 Task: Locate the oldest continuously operating brewery in the USA.
Action: Mouse moved to (80, 33)
Screenshot: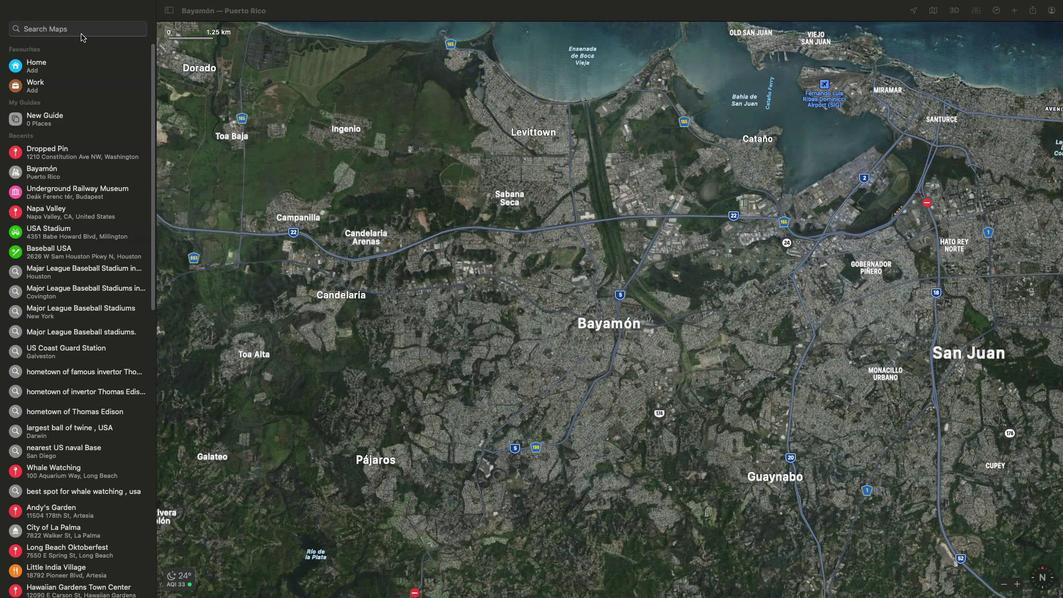 
Action: Mouse pressed left at (80, 33)
Screenshot: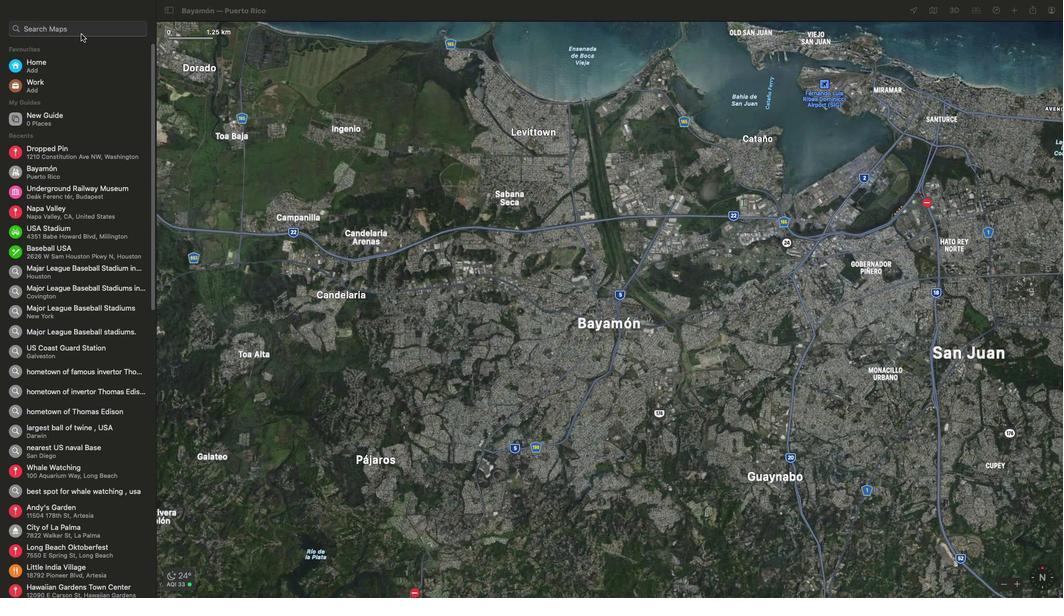 
Action: Mouse moved to (78, 33)
Screenshot: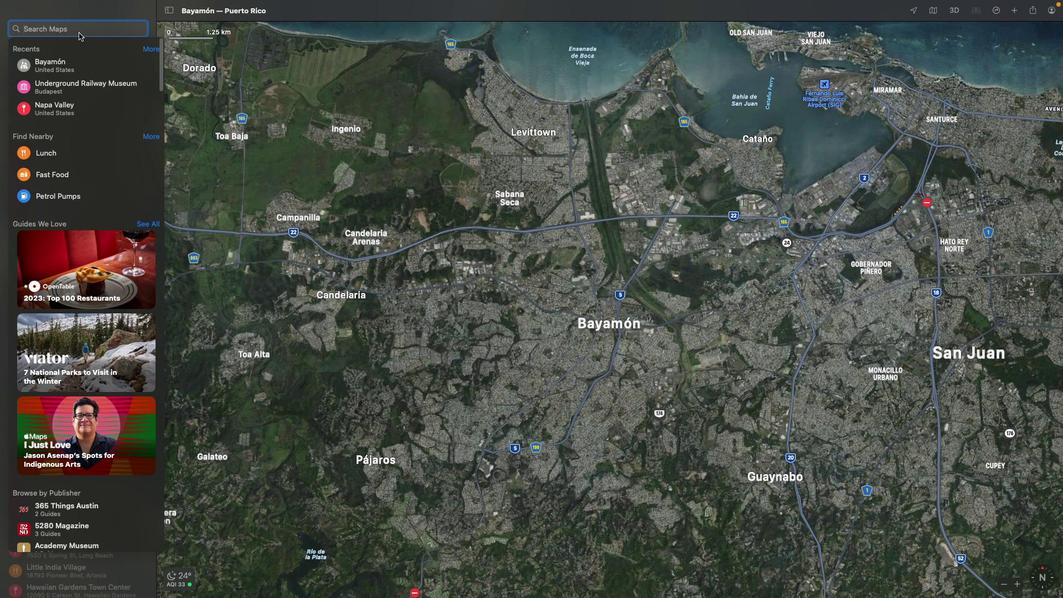 
Action: Key pressed 'o''l''d''e''s''t'Key.space'c''o''n''t''i''n''u''o''u''s''l''y'Key.space'o''p''e''r''a''t''i''n''g'Key.space'b''r''e''w''e''y'Key.space','Key.shift'U''S''A'Key.enter
Screenshot: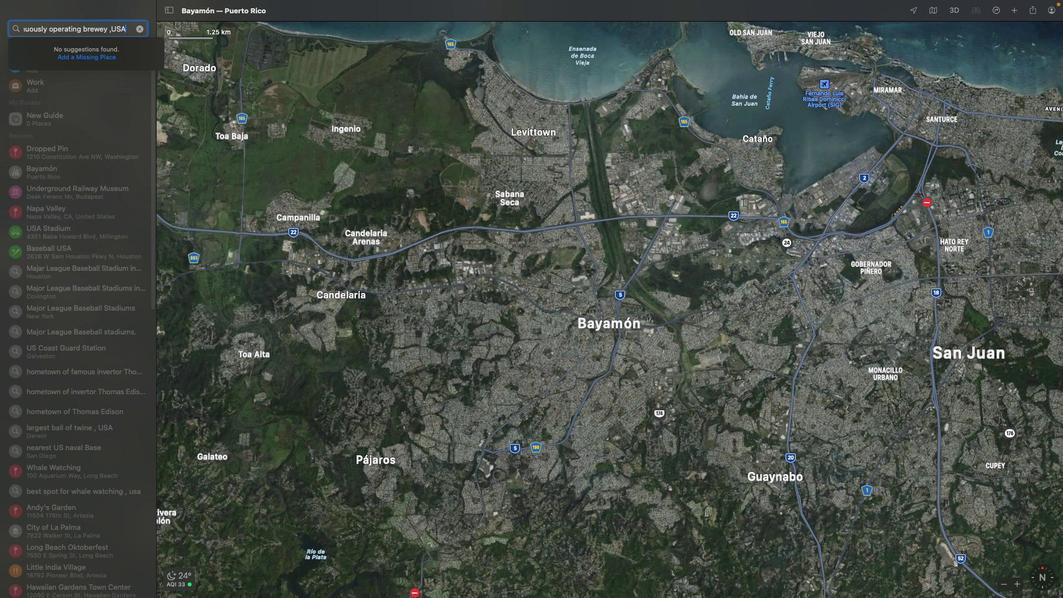 
Action: Mouse moved to (141, 33)
Screenshot: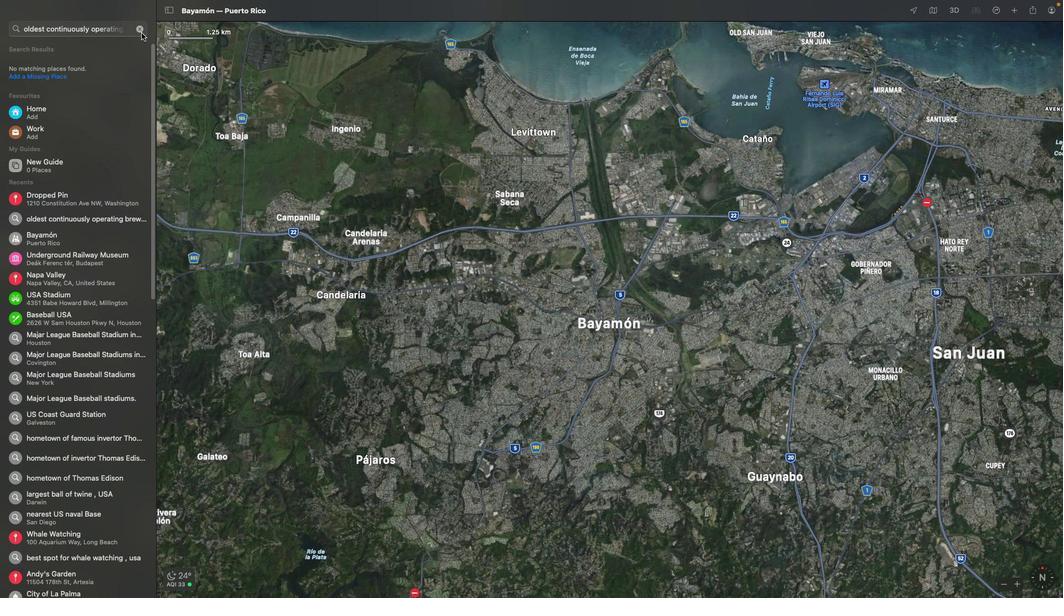 
Action: Mouse pressed left at (141, 33)
Screenshot: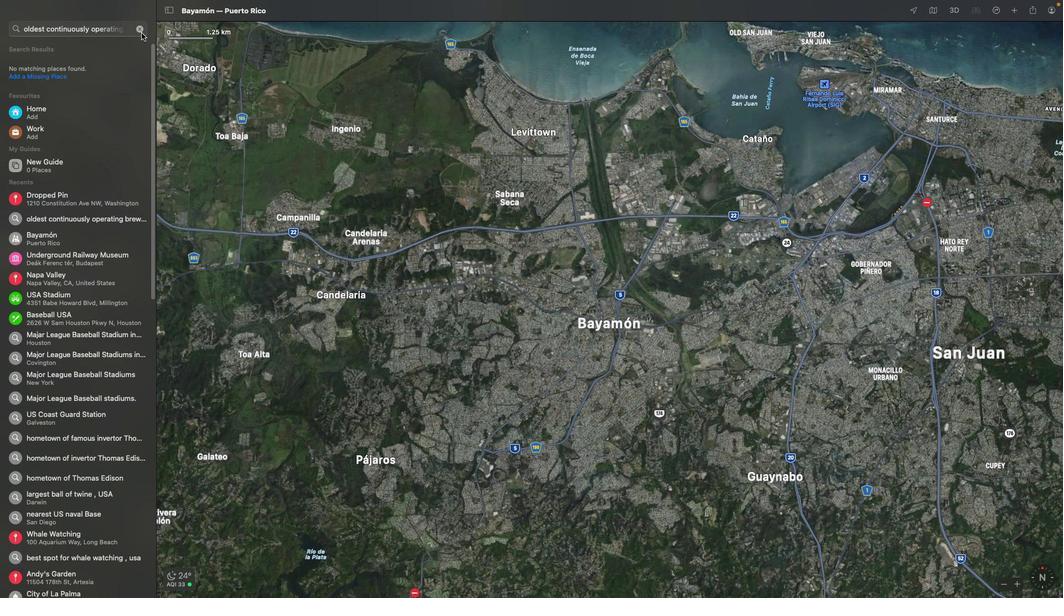 
Action: Mouse moved to (130, 28)
Screenshot: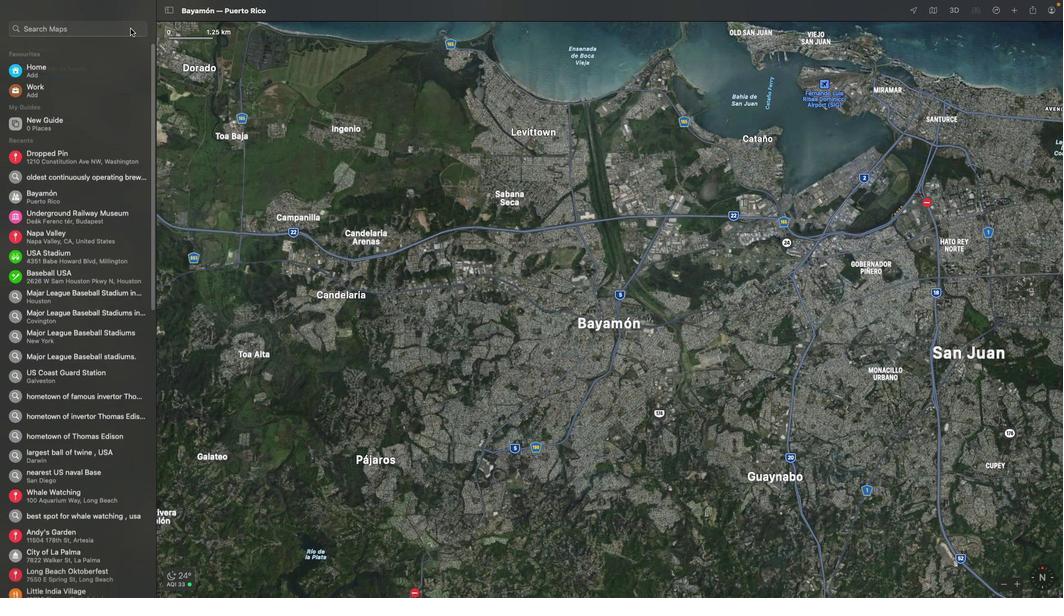
Action: Mouse pressed left at (130, 28)
Screenshot: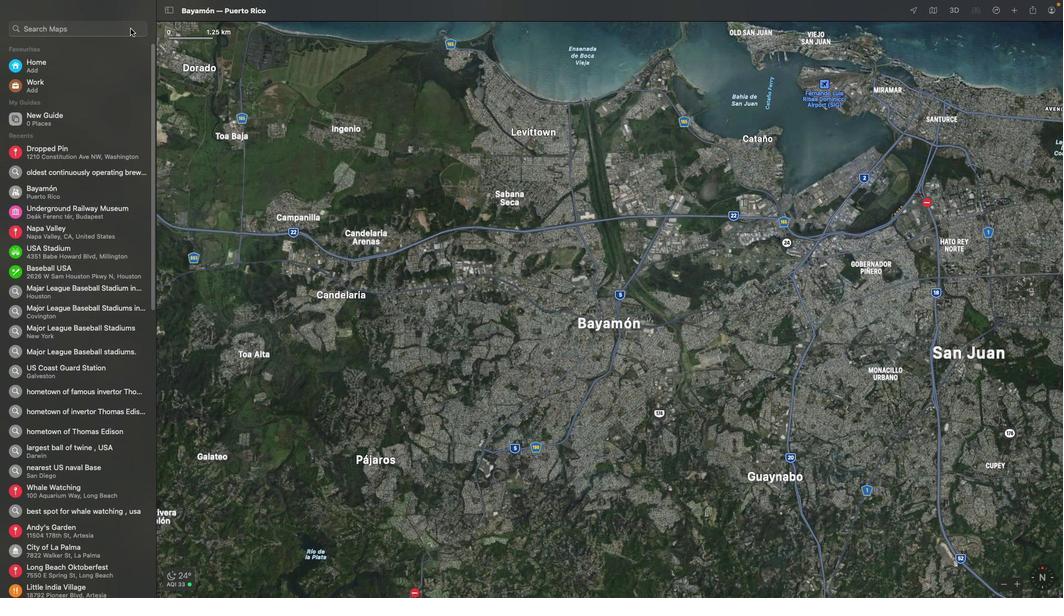 
Action: Key pressed Key.shift'B''r''e''w''e''r''y'Key.space'i''n'Key.space','Key.shift'U''S''a'Key.enter
Screenshot: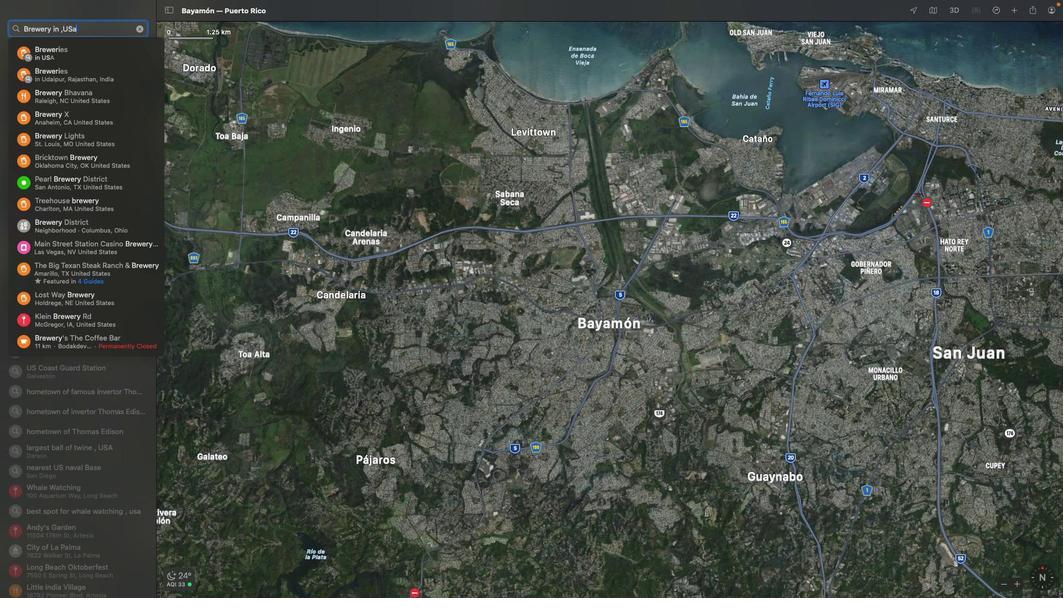 
Action: Mouse moved to (421, 206)
Screenshot: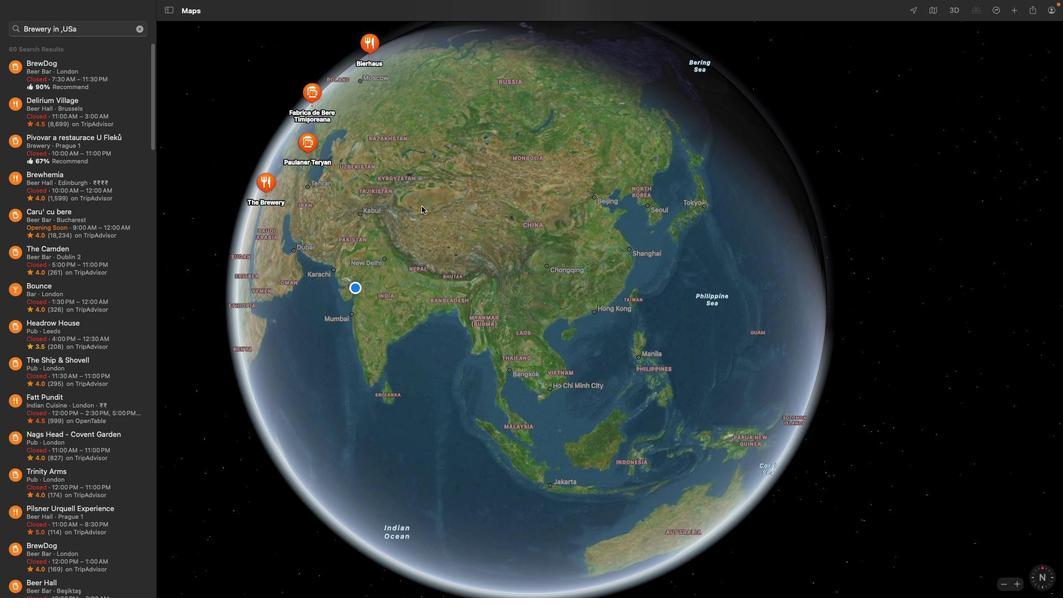 
Action: Mouse pressed left at (421, 206)
Screenshot: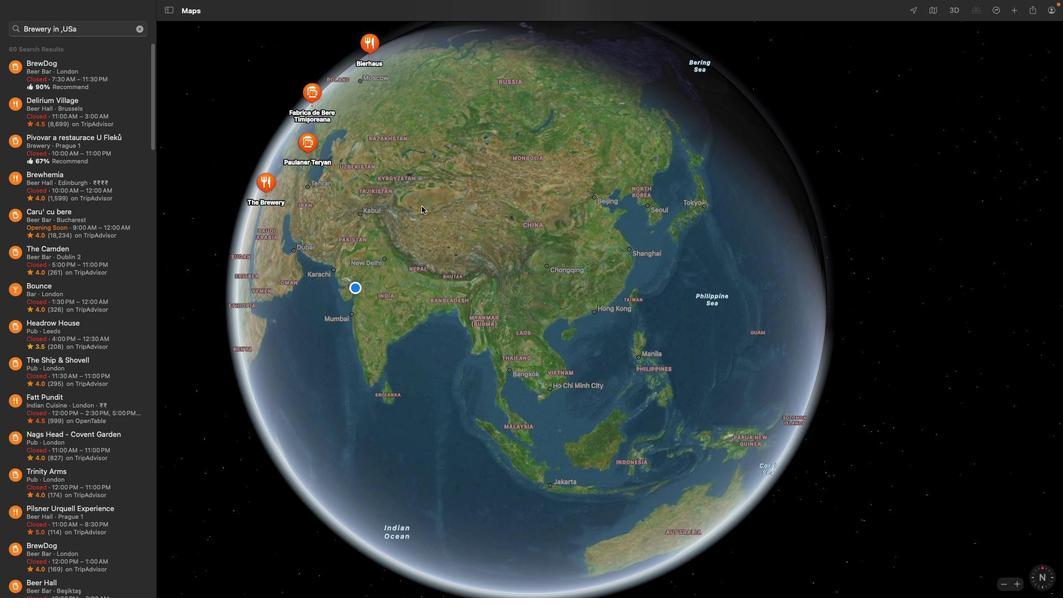 
Action: Mouse moved to (431, 258)
Screenshot: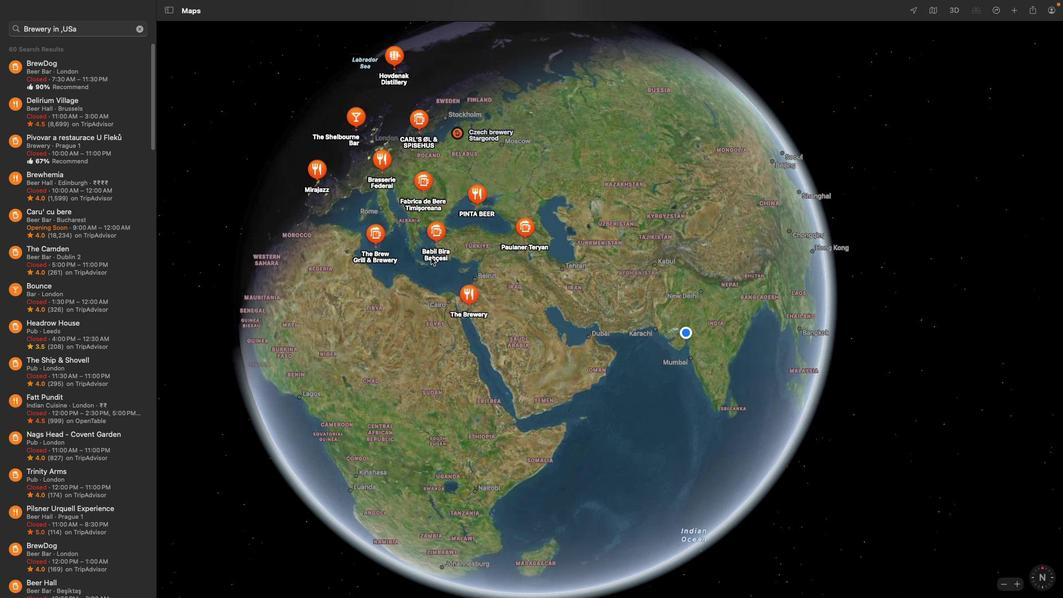 
Action: Mouse scrolled (431, 258) with delta (0, 0)
Screenshot: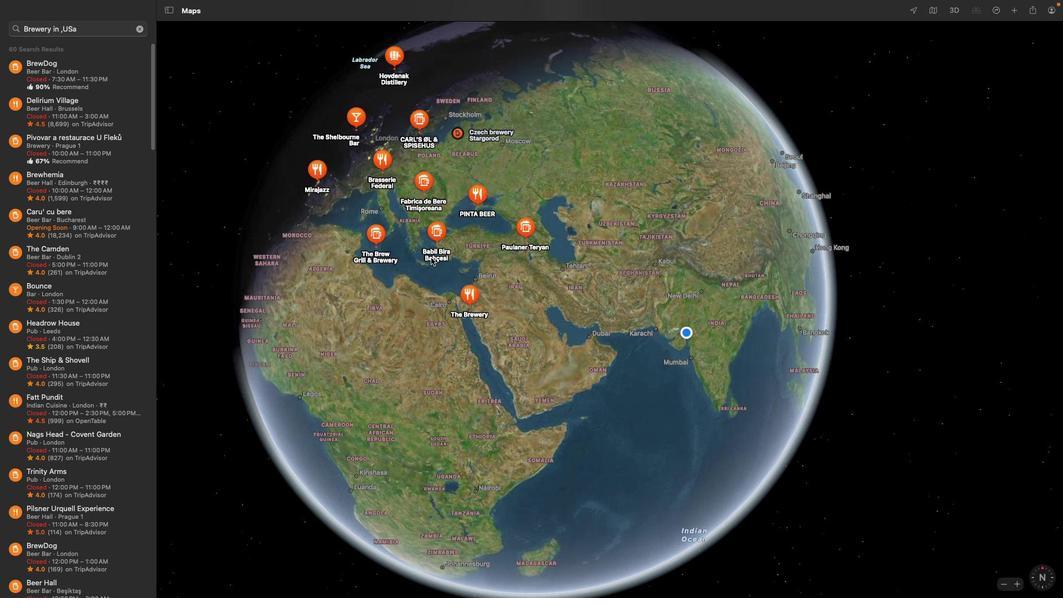 
Action: Mouse scrolled (431, 258) with delta (0, 0)
Screenshot: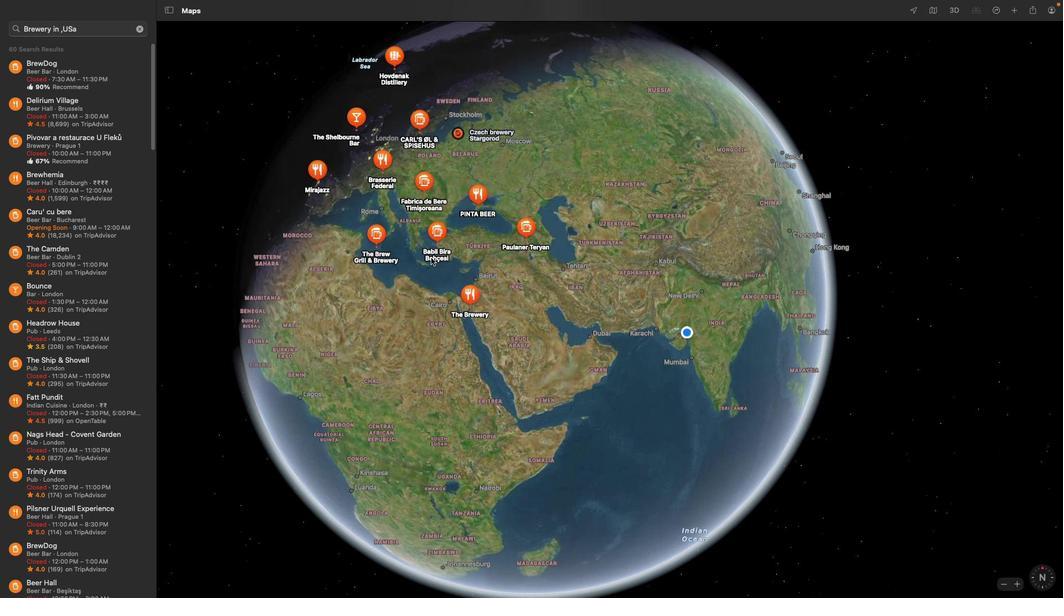 
Action: Mouse scrolled (431, 258) with delta (0, 1)
Screenshot: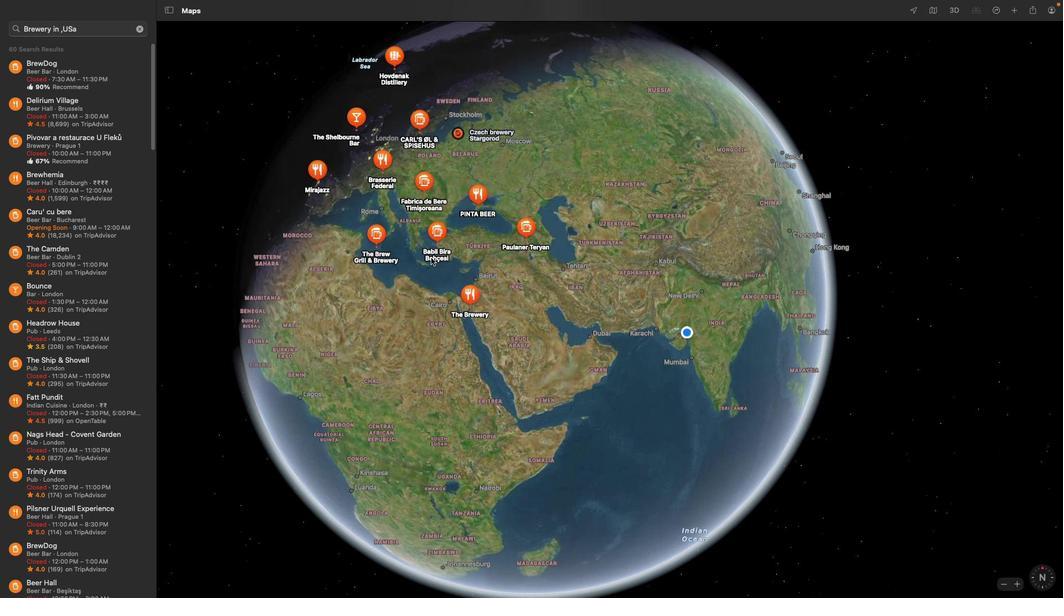 
Action: Mouse scrolled (431, 258) with delta (0, 2)
Screenshot: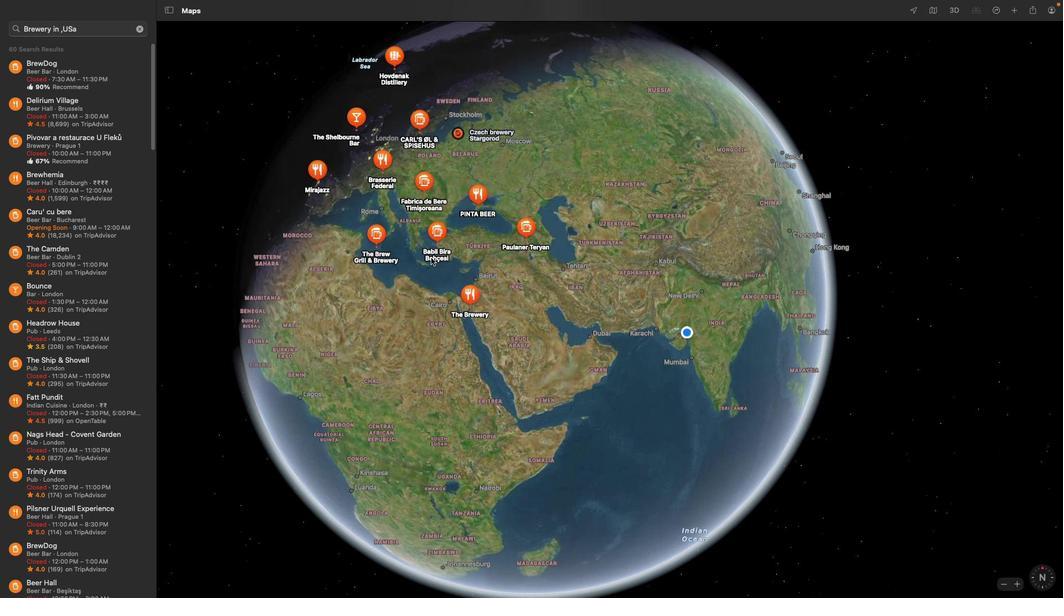 
Action: Mouse scrolled (431, 258) with delta (0, 3)
Screenshot: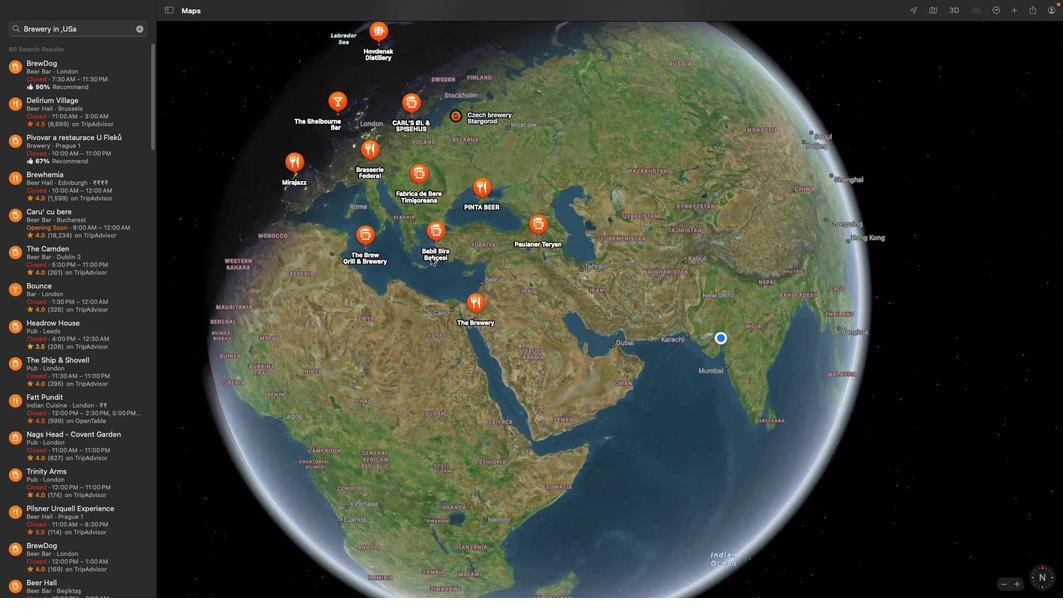 
Action: Mouse scrolled (431, 258) with delta (0, 3)
Screenshot: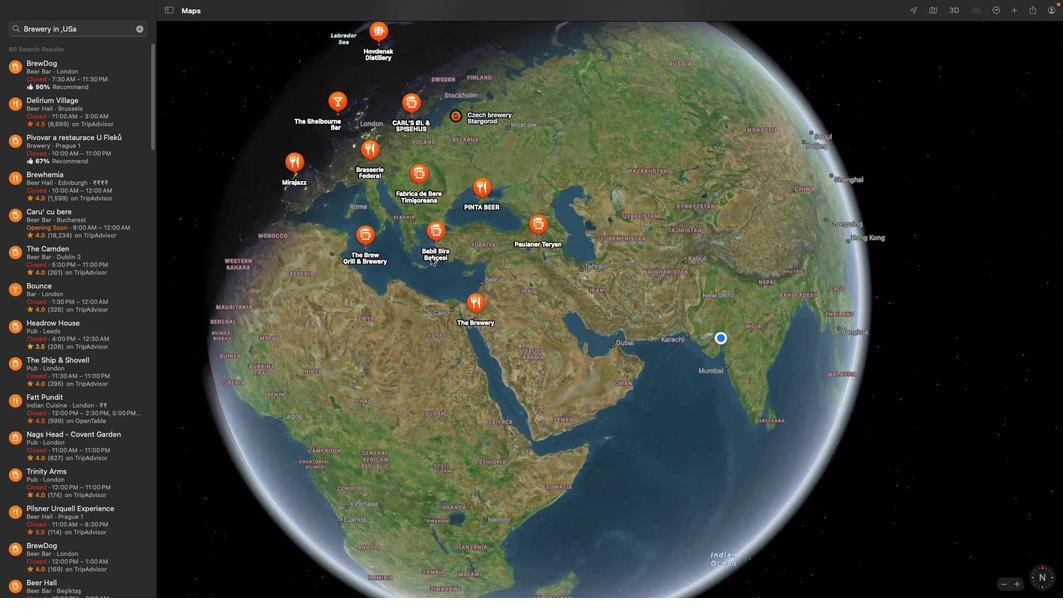 
